 Task: Edit the date range so that invitees can schedule indefinitely into the future.
Action: Mouse moved to (242, 201)
Screenshot: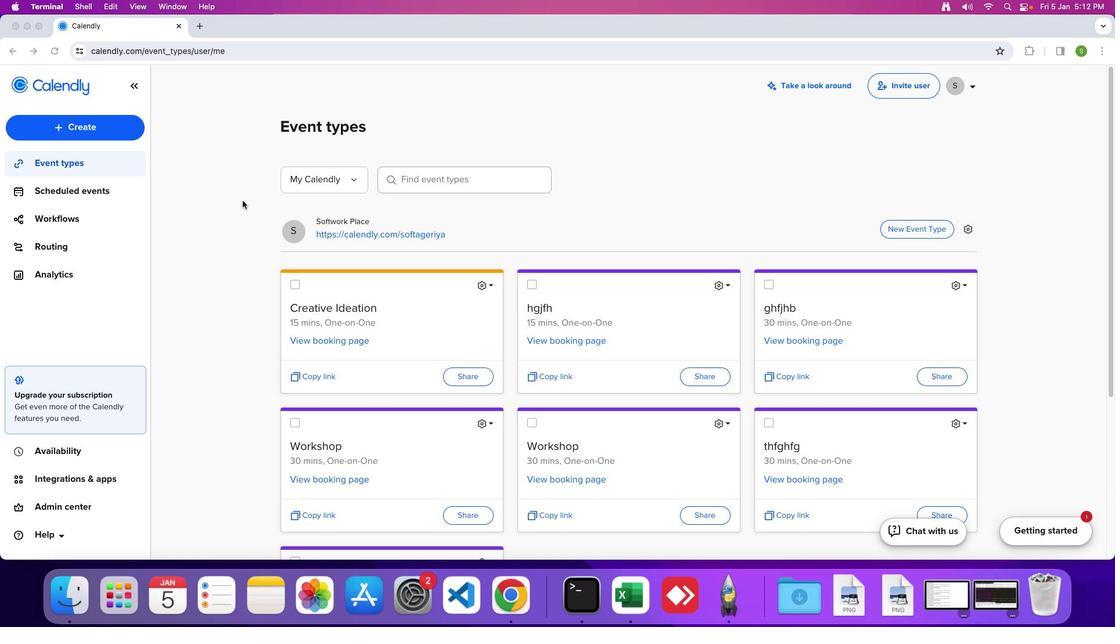 
Action: Mouse pressed left at (242, 201)
Screenshot: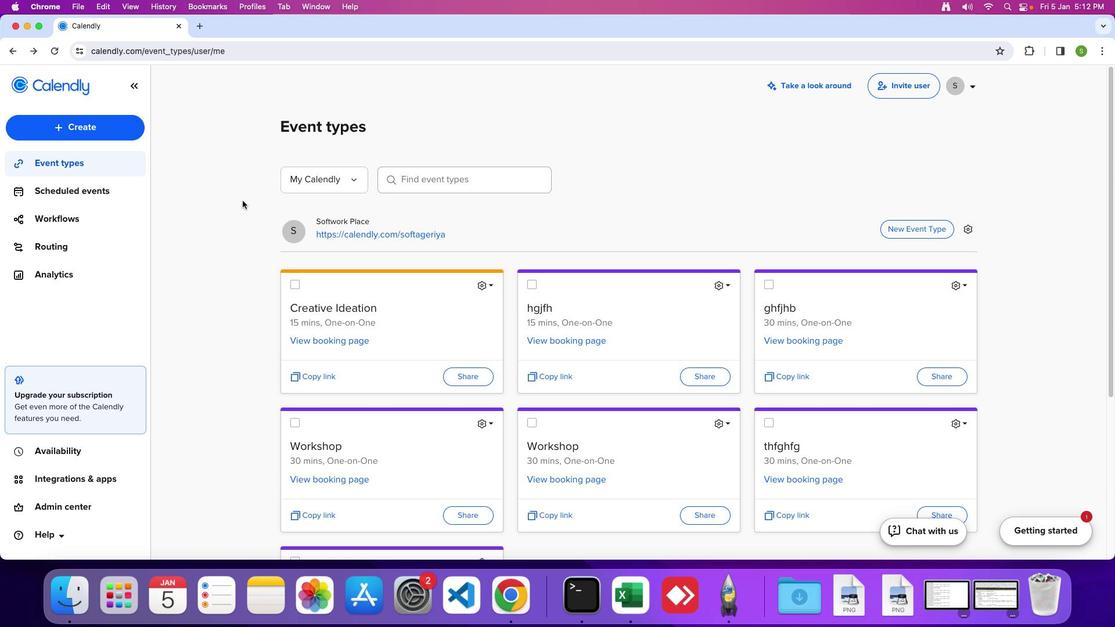 
Action: Mouse moved to (88, 153)
Screenshot: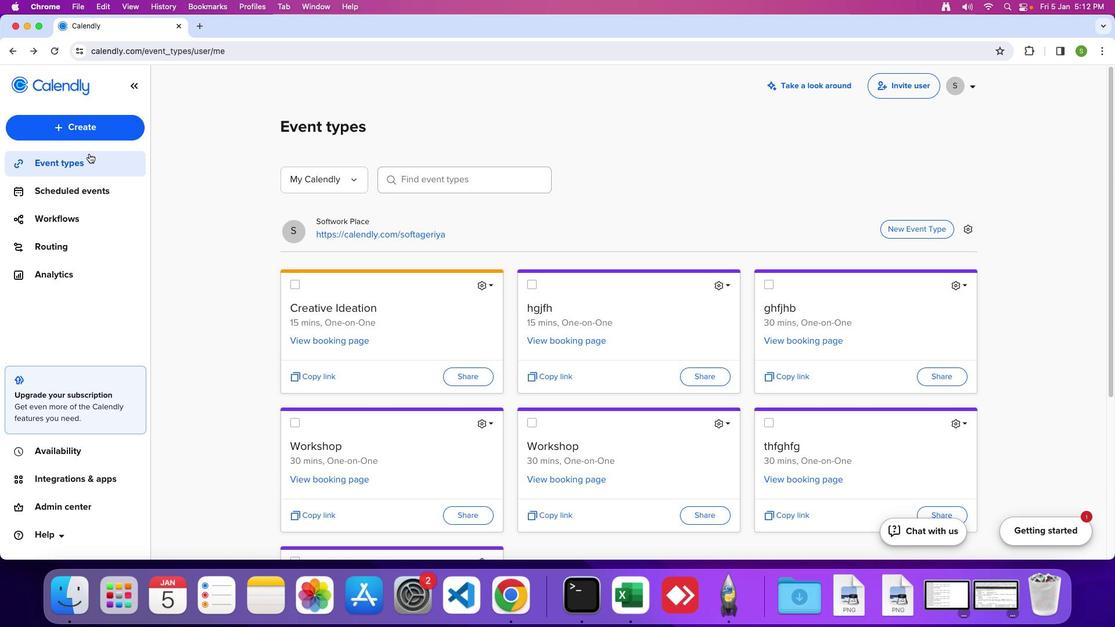
Action: Mouse pressed left at (88, 153)
Screenshot: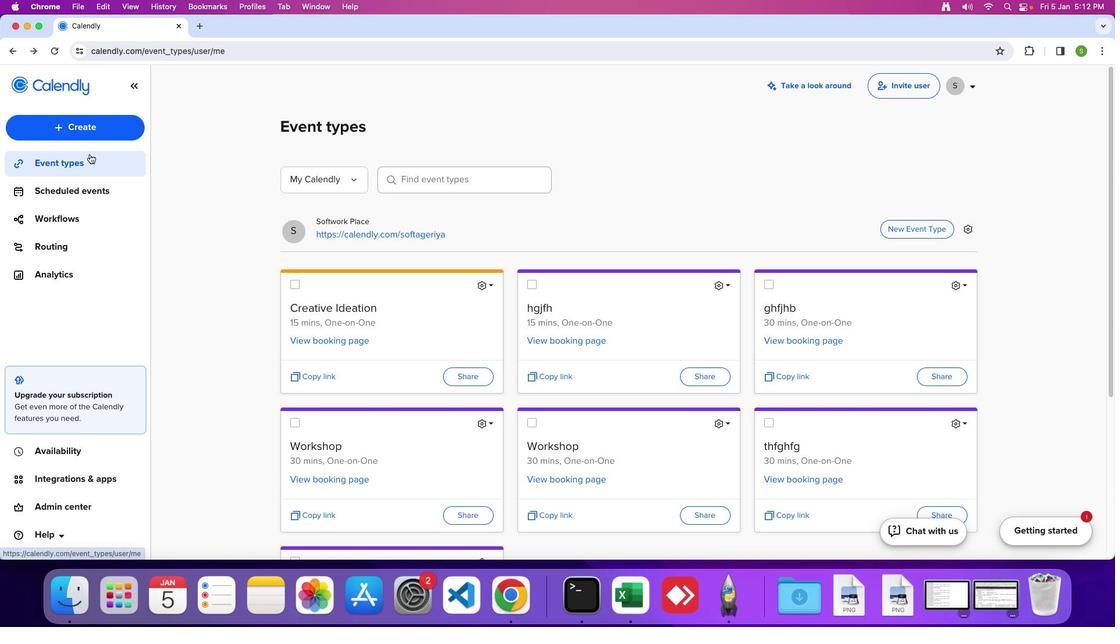
Action: Mouse moved to (490, 283)
Screenshot: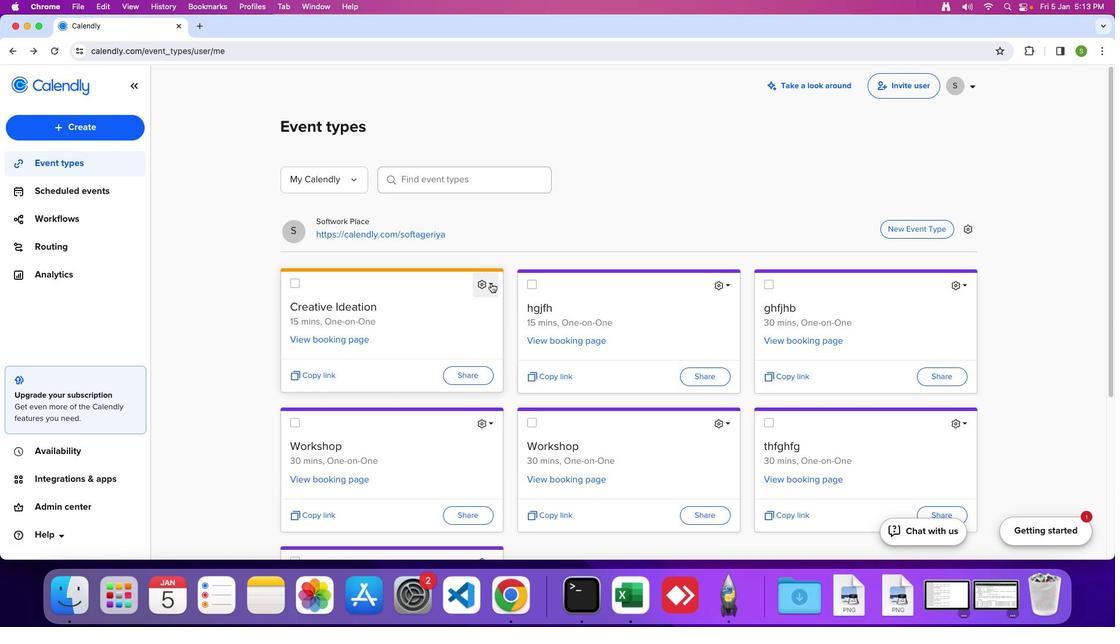 
Action: Mouse pressed left at (490, 283)
Screenshot: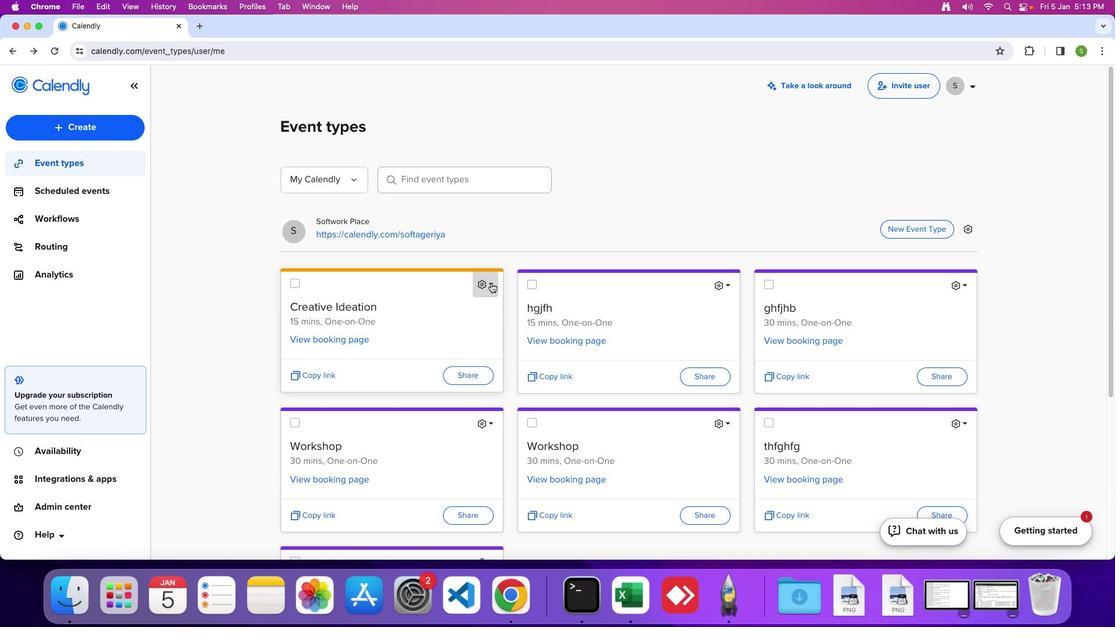 
Action: Mouse moved to (444, 315)
Screenshot: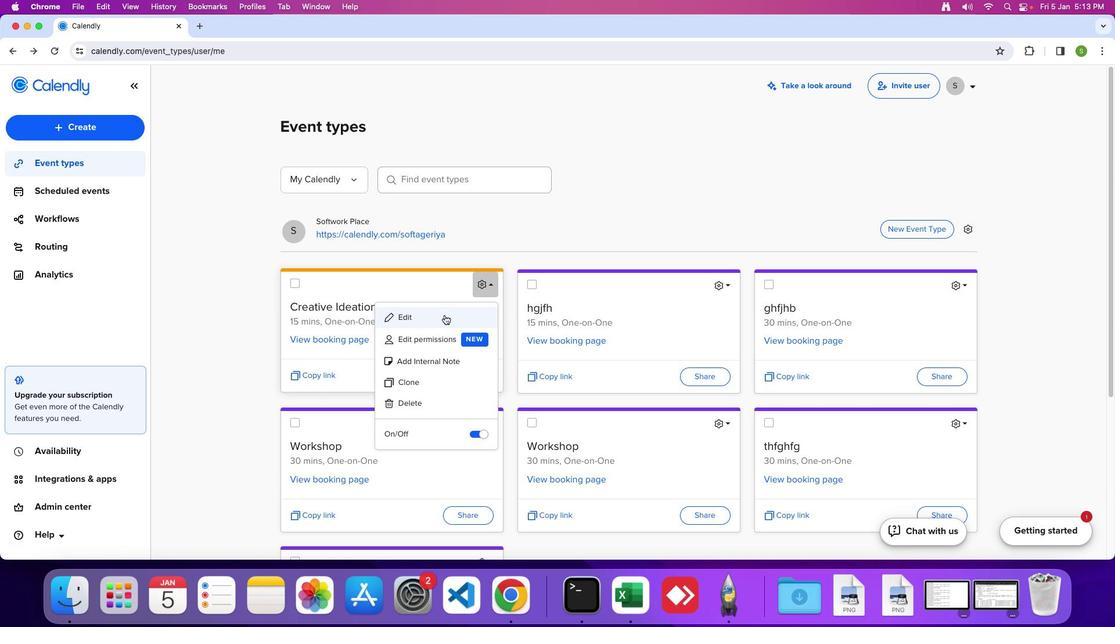 
Action: Mouse pressed left at (444, 315)
Screenshot: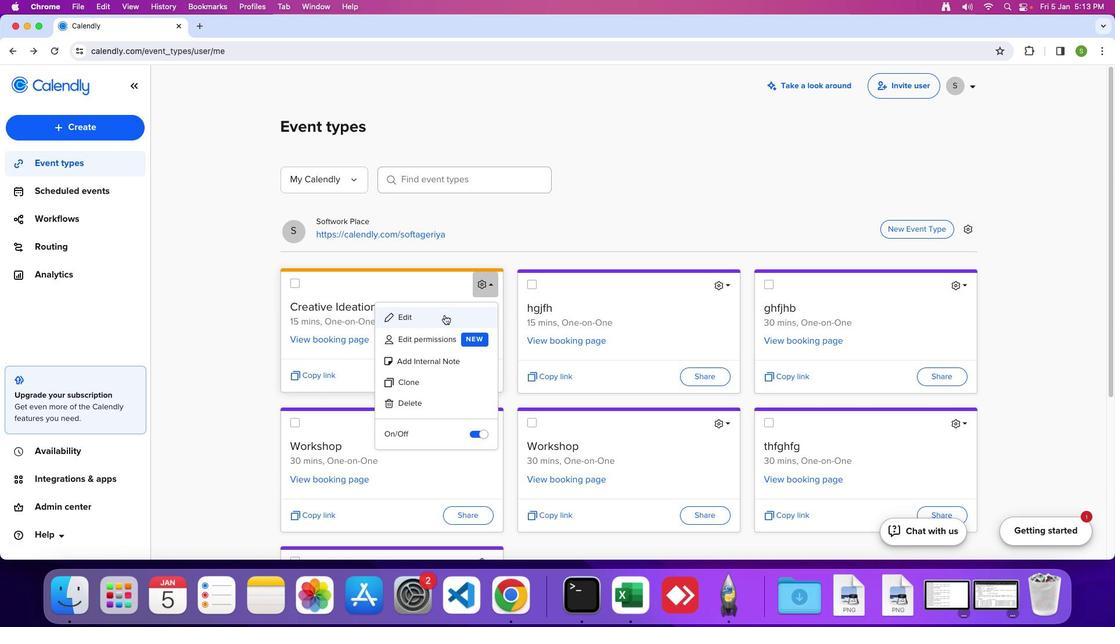 
Action: Mouse moved to (142, 357)
Screenshot: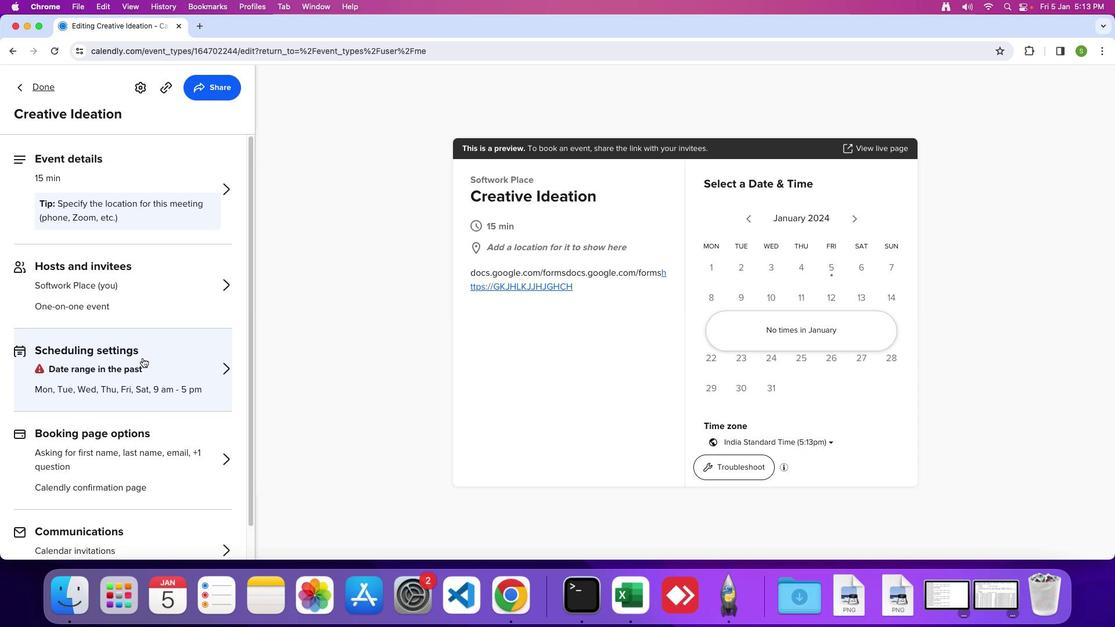 
Action: Mouse pressed left at (142, 357)
Screenshot: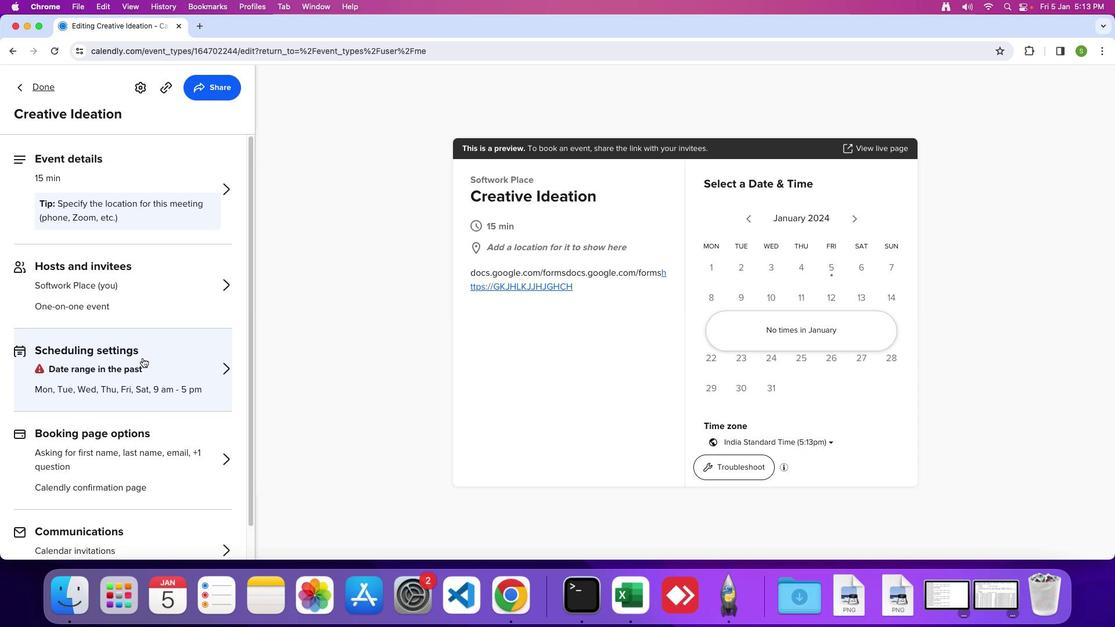 
Action: Mouse moved to (18, 270)
Screenshot: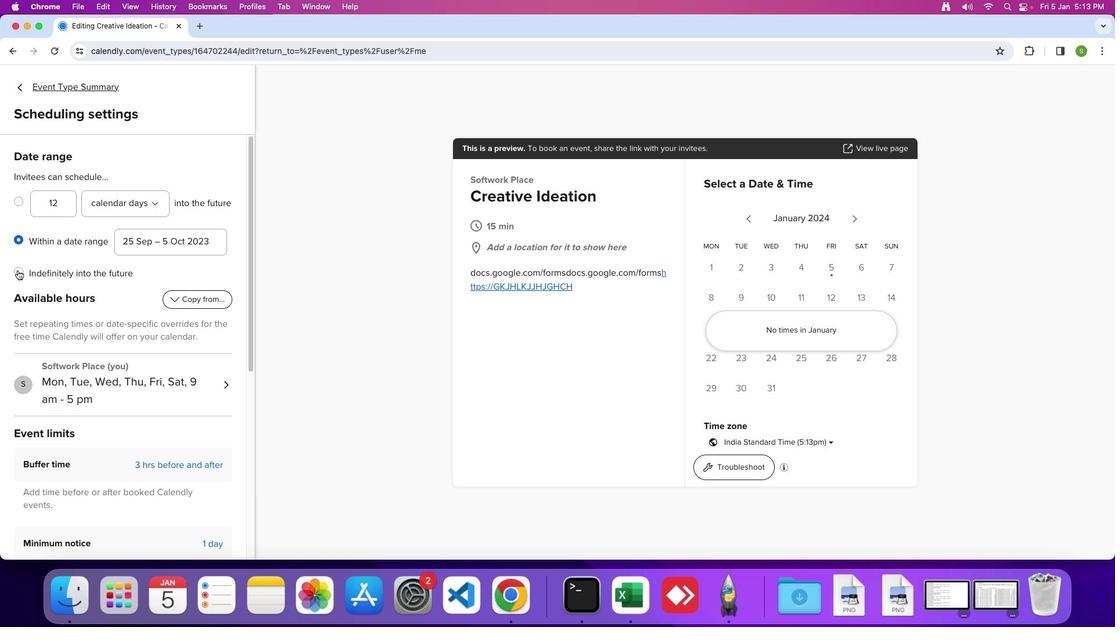 
Action: Mouse pressed left at (18, 270)
Screenshot: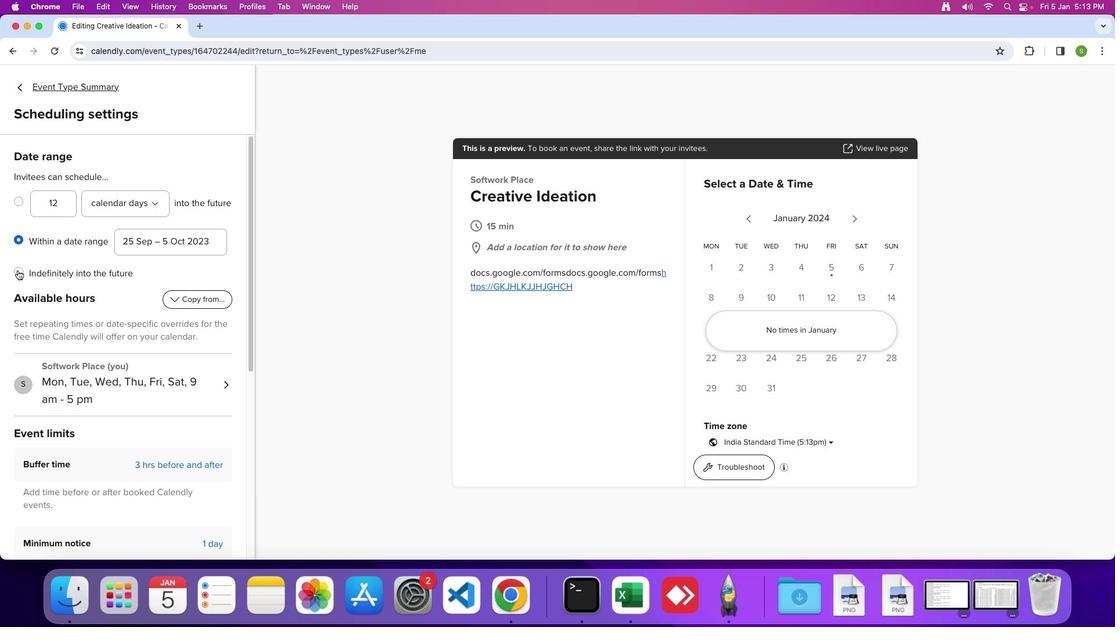 
Action: Mouse moved to (109, 353)
Screenshot: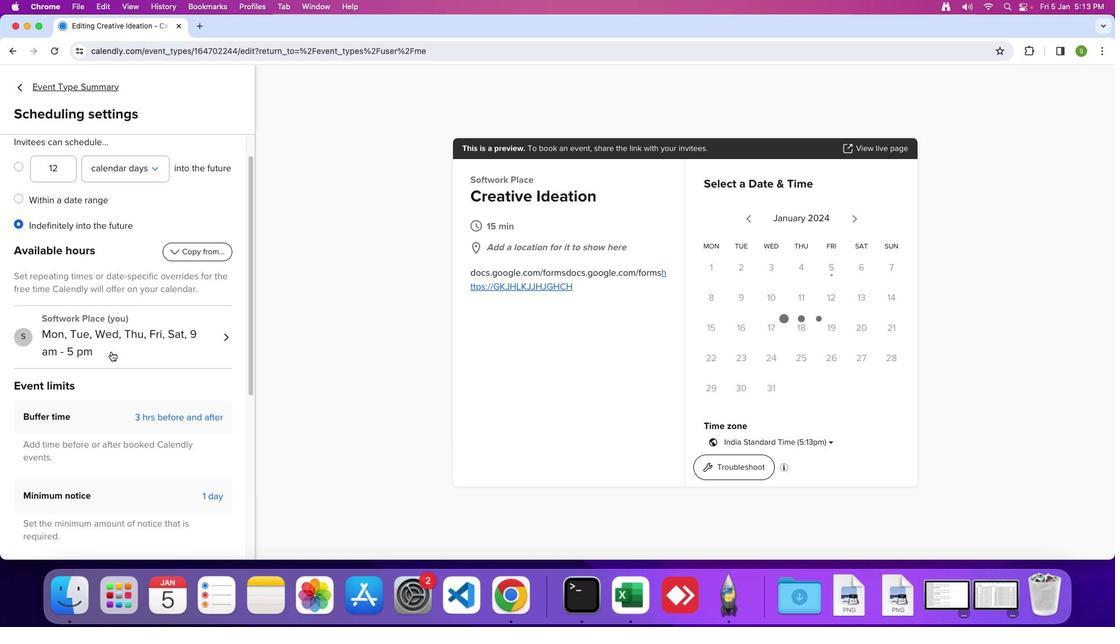 
Action: Mouse scrolled (109, 353) with delta (0, 0)
Screenshot: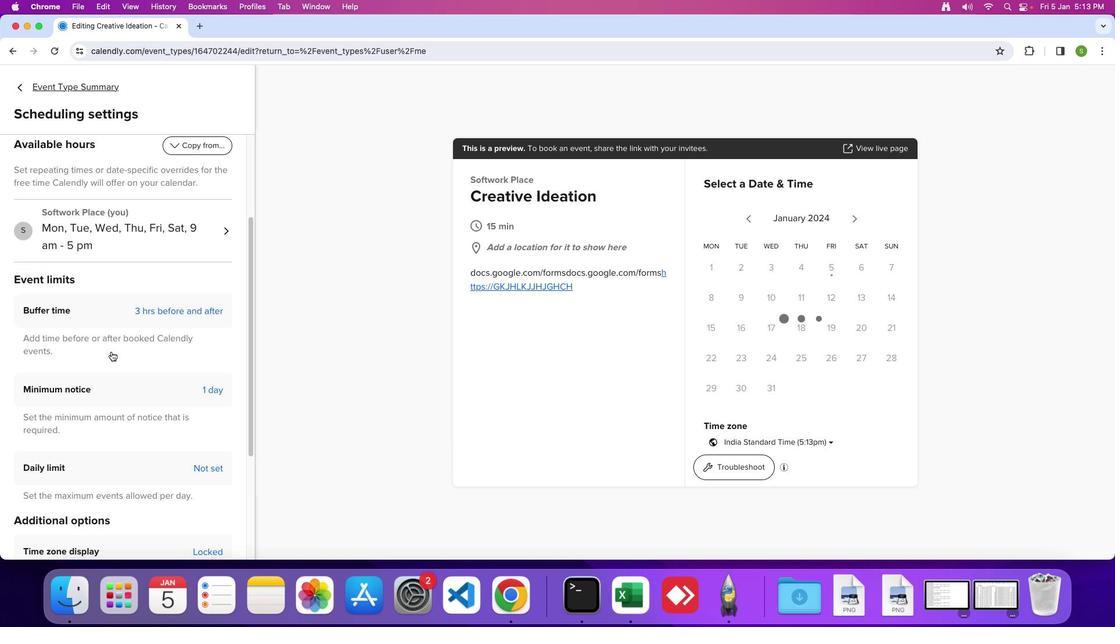 
Action: Mouse moved to (110, 352)
Screenshot: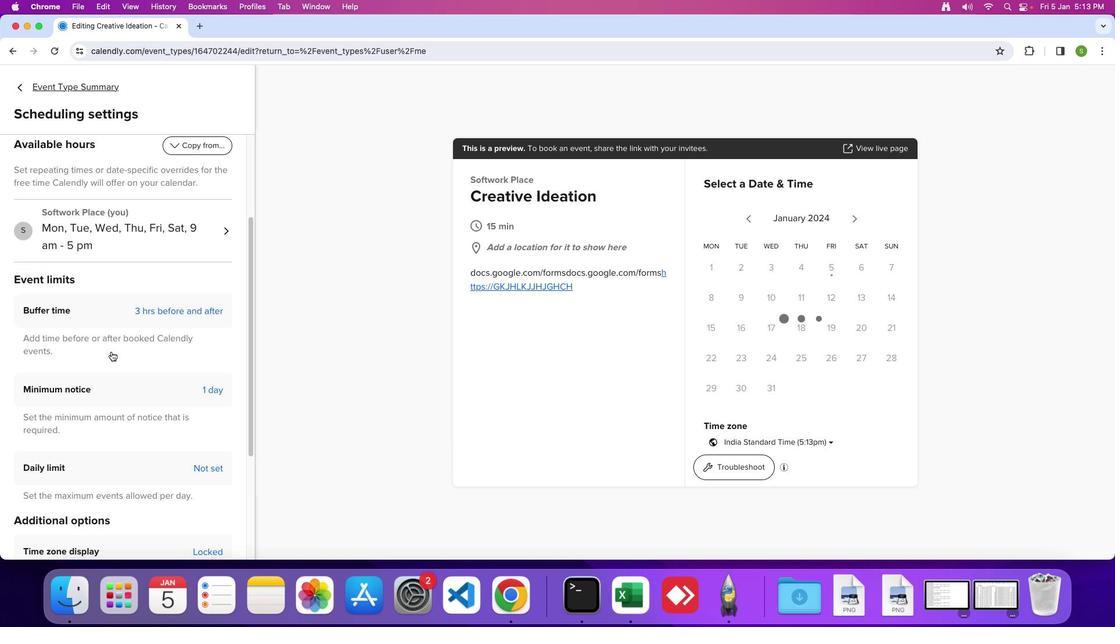 
Action: Mouse scrolled (110, 352) with delta (0, 0)
Screenshot: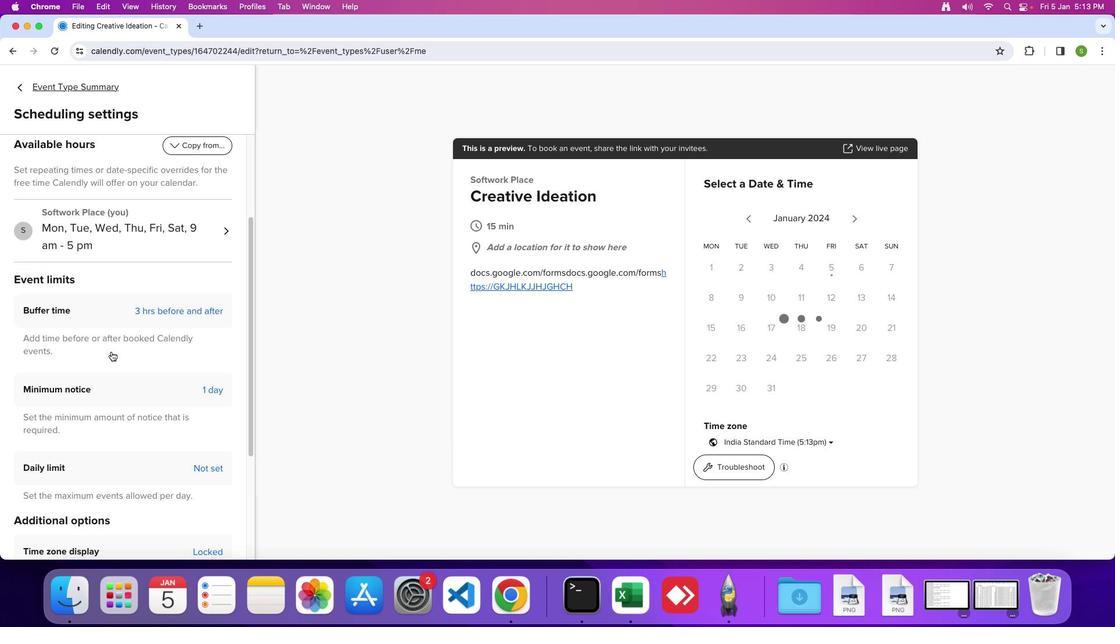 
Action: Mouse moved to (110, 352)
Screenshot: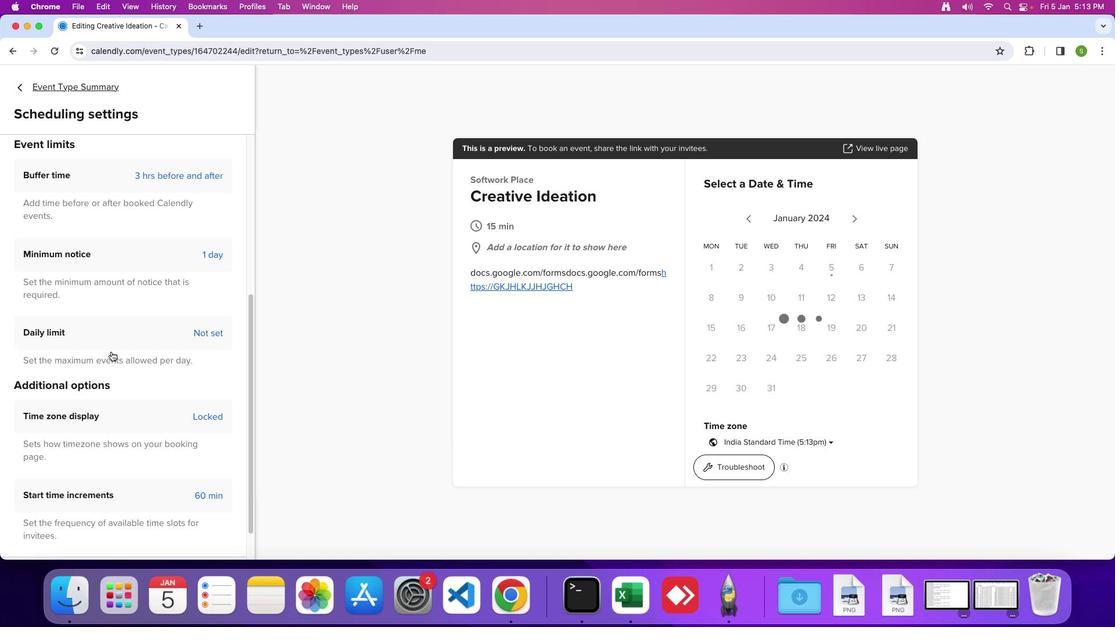 
Action: Mouse scrolled (110, 352) with delta (0, -2)
Screenshot: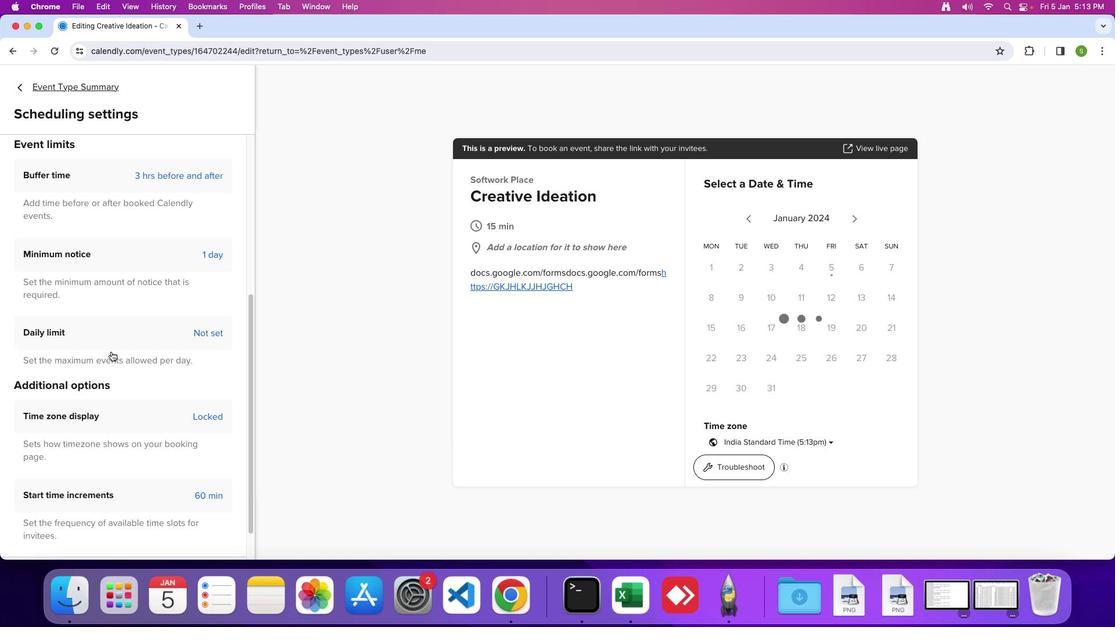 
Action: Mouse moved to (110, 352)
Screenshot: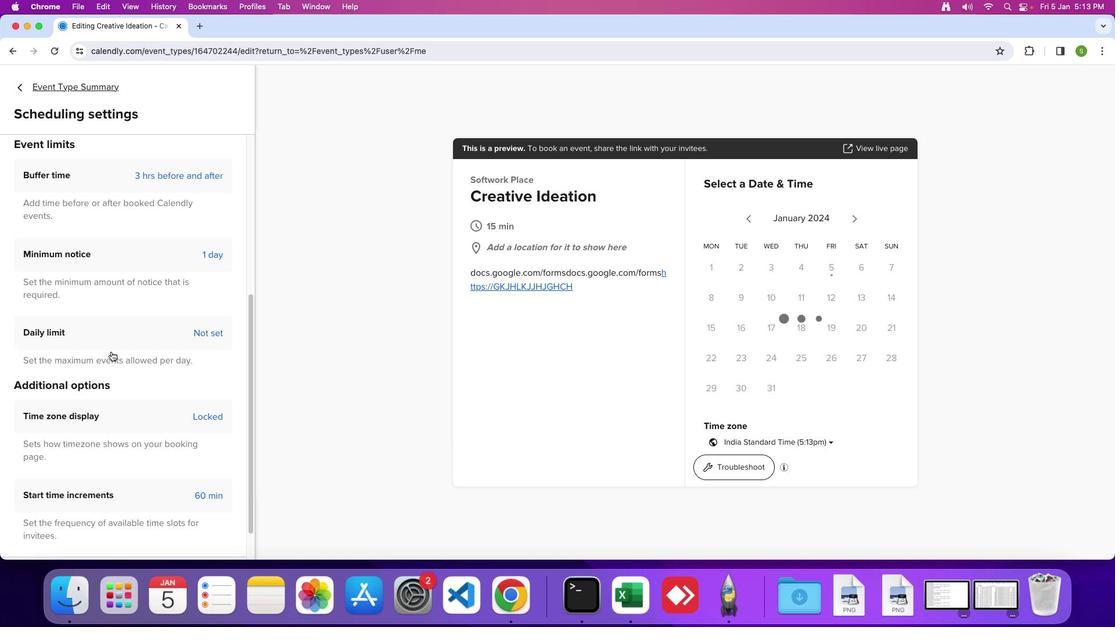 
Action: Mouse scrolled (110, 352) with delta (0, -3)
Screenshot: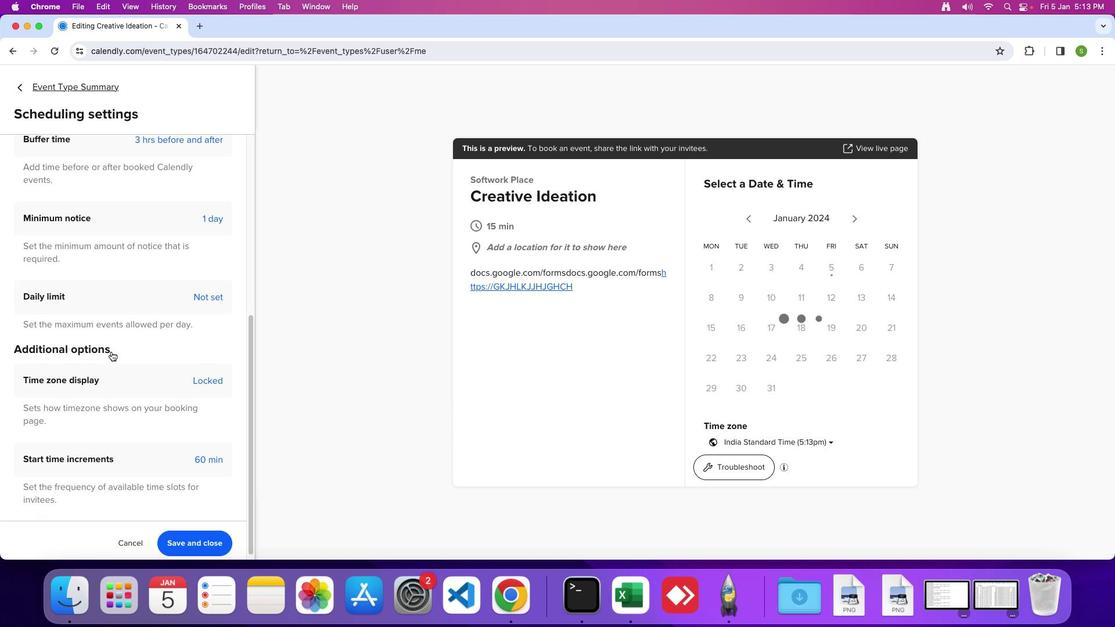 
Action: Mouse scrolled (110, 352) with delta (0, 0)
Screenshot: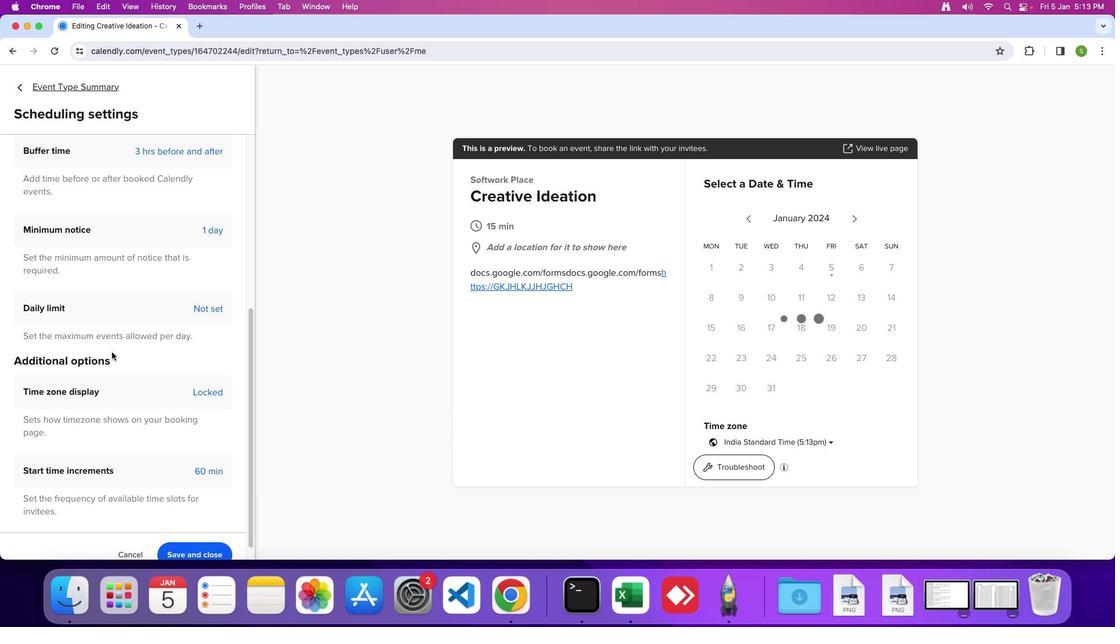 
Action: Mouse scrolled (110, 352) with delta (0, 2)
Screenshot: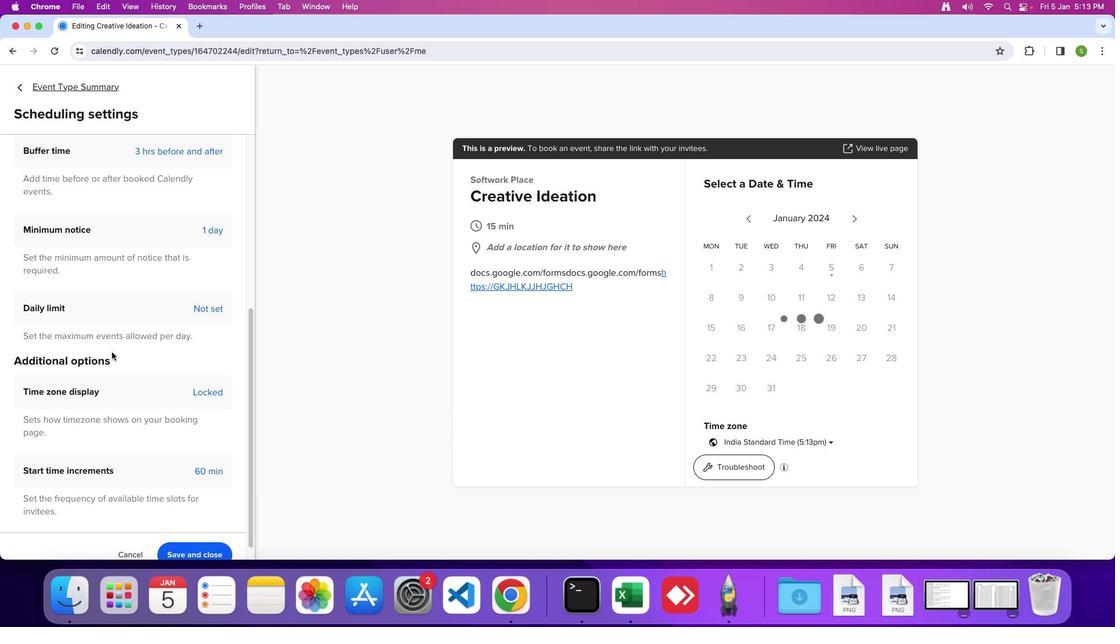 
Action: Mouse scrolled (110, 352) with delta (0, -2)
Screenshot: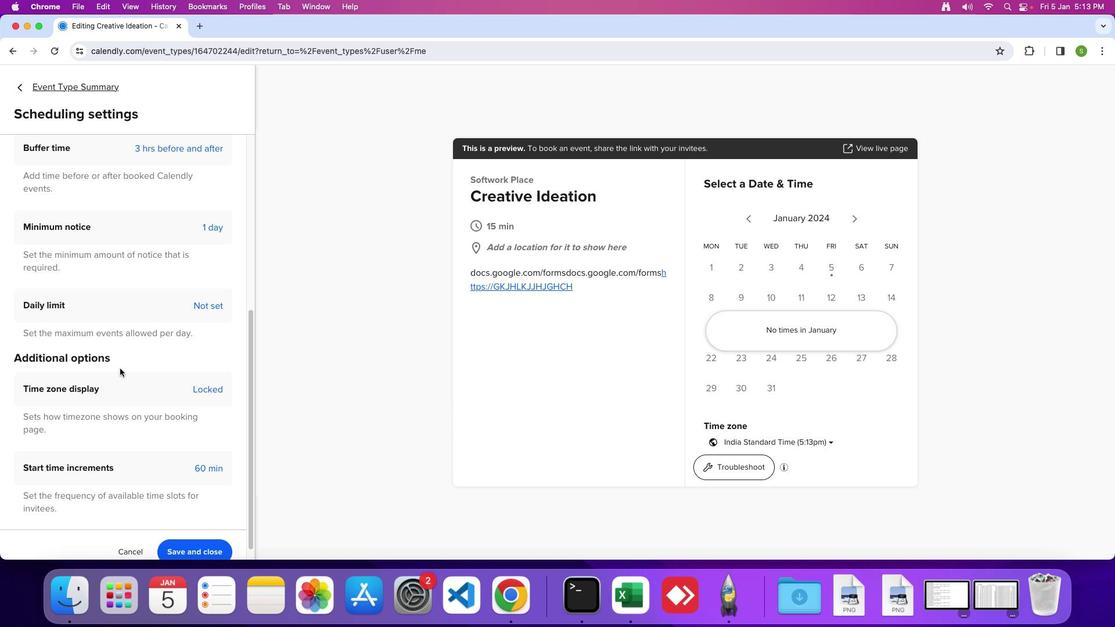 
Action: Mouse moved to (111, 352)
Screenshot: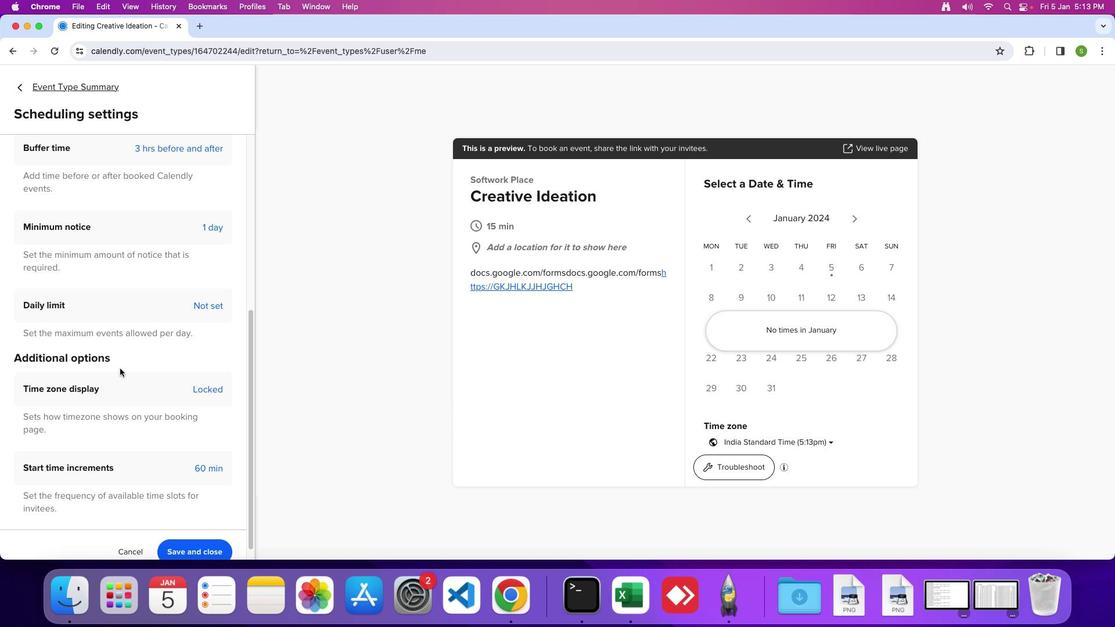 
Action: Mouse scrolled (111, 352) with delta (0, -2)
Screenshot: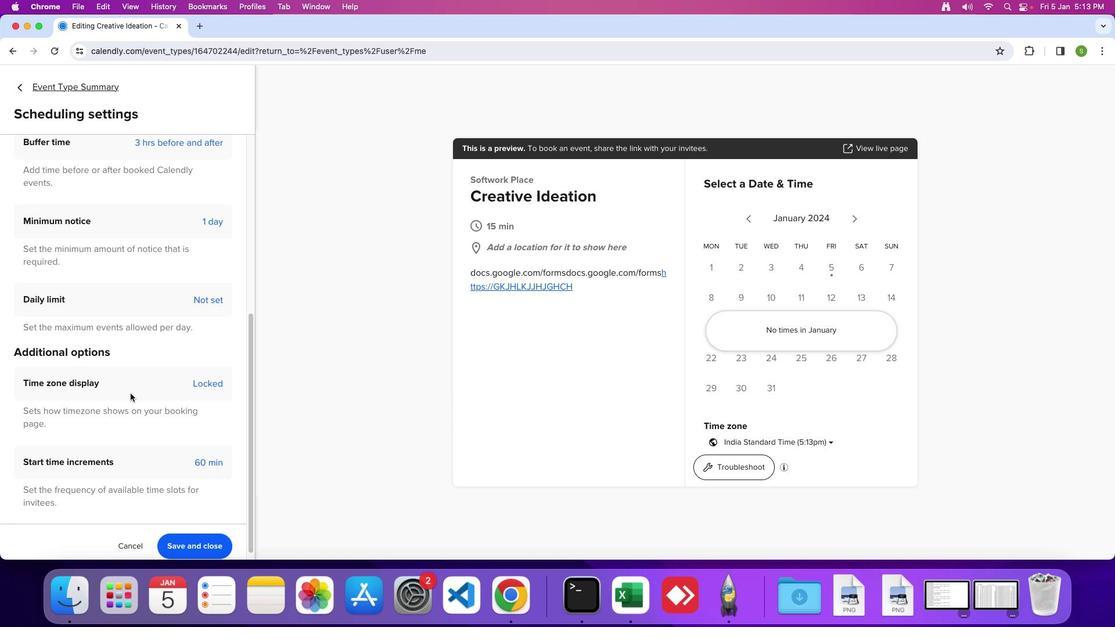 
Action: Mouse moved to (194, 533)
Screenshot: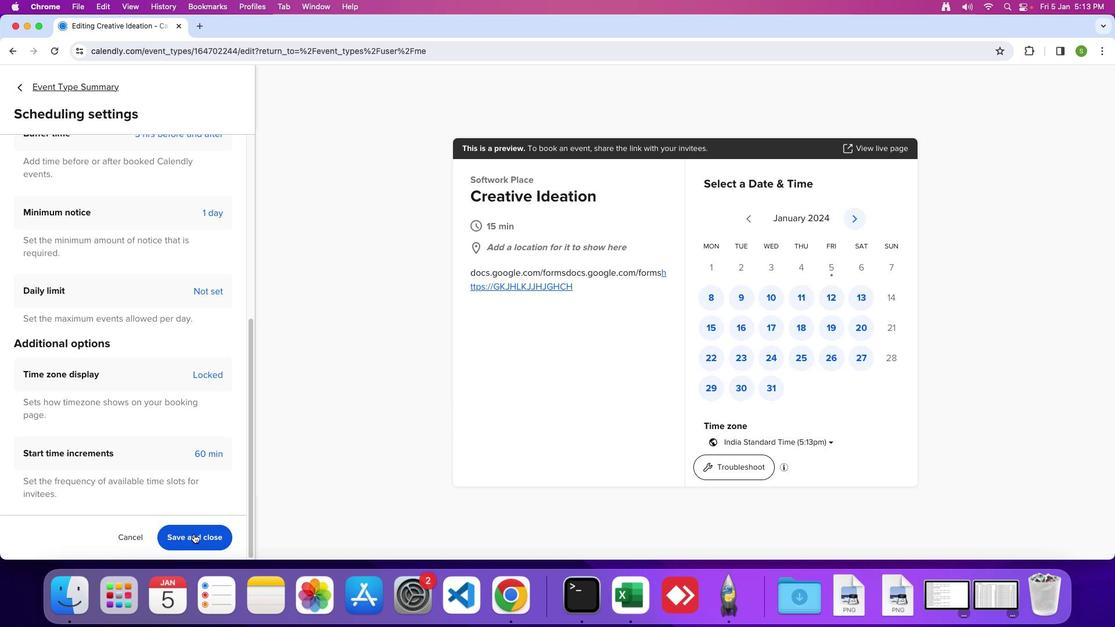 
Action: Mouse pressed left at (194, 533)
Screenshot: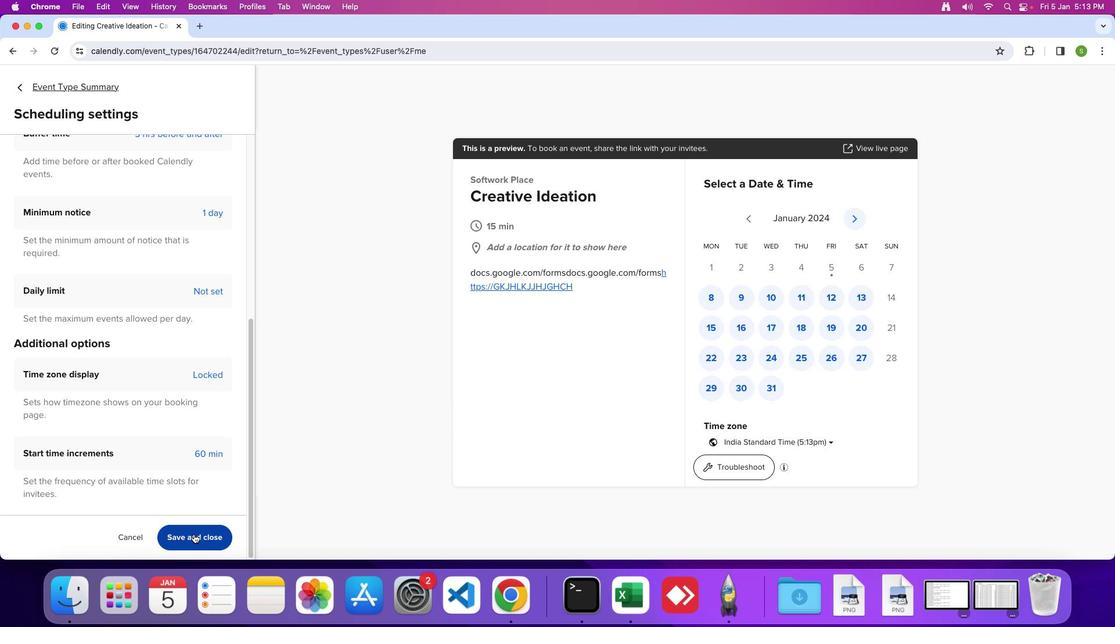 
Action: Mouse moved to (194, 533)
Screenshot: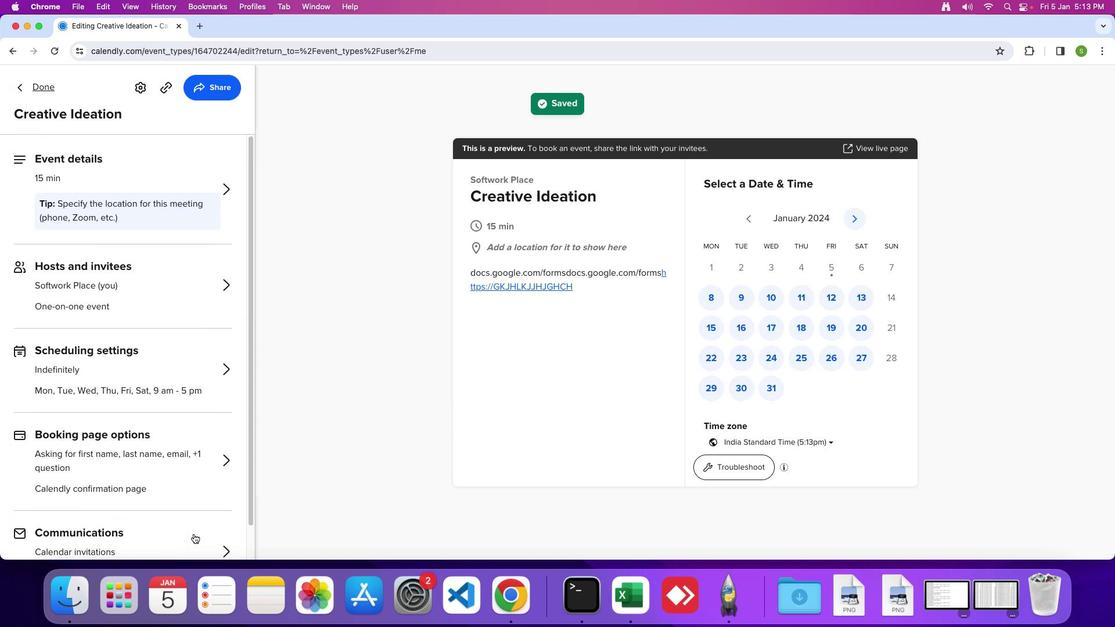 
